 Task: Create a due date automation trigger when advanced on, on the monday before a card is due add basic not assigned to anyone at 11:00 AM.
Action: Mouse moved to (1083, 87)
Screenshot: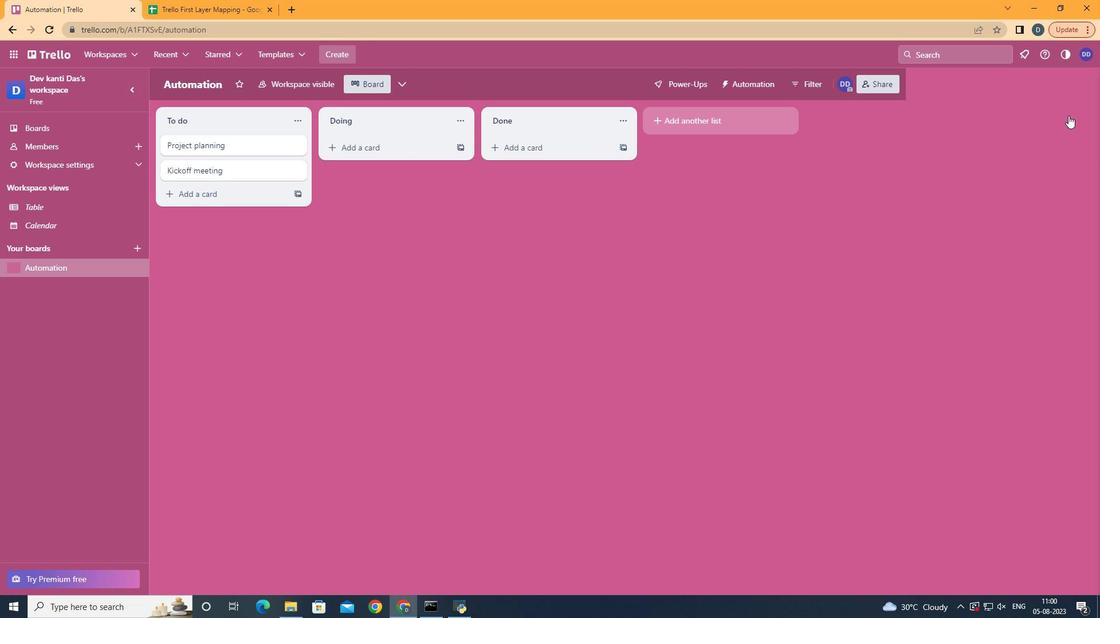 
Action: Mouse pressed left at (1083, 87)
Screenshot: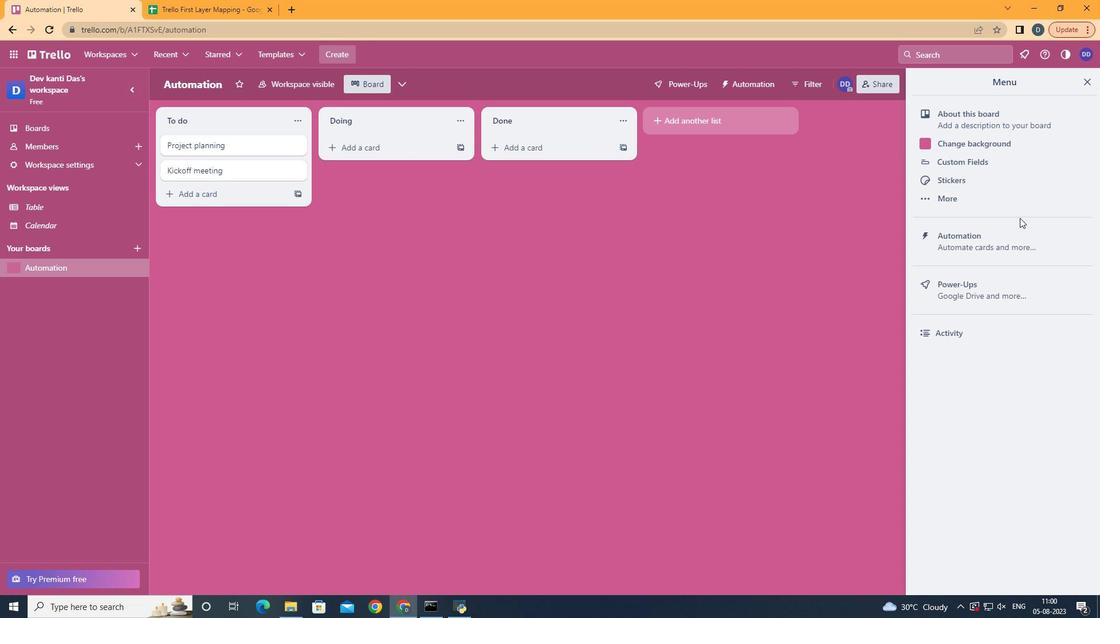 
Action: Mouse moved to (1009, 236)
Screenshot: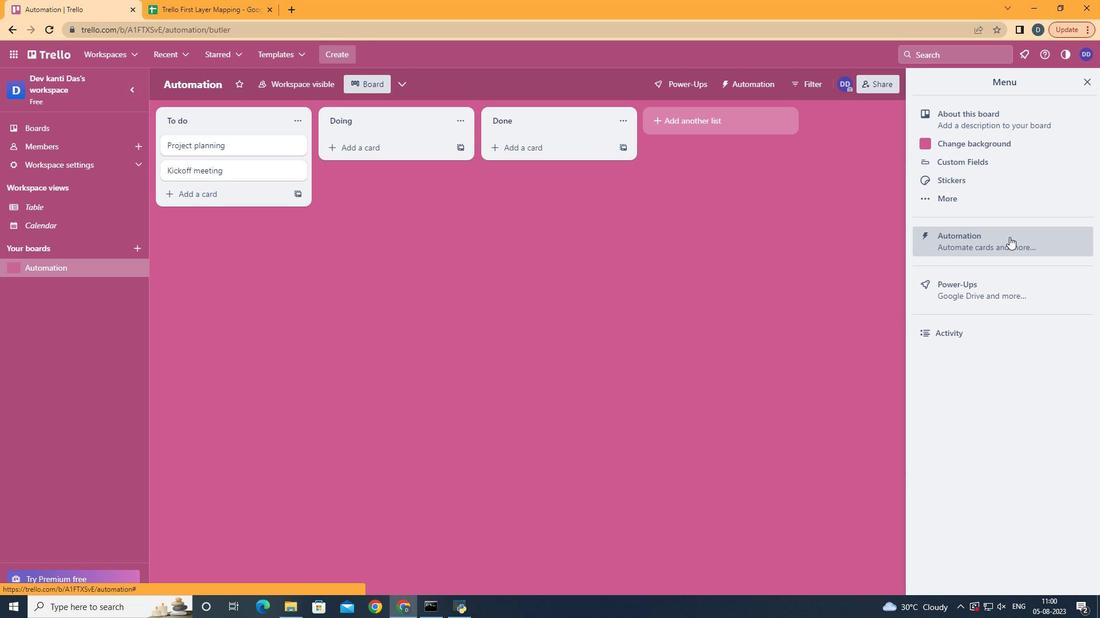
Action: Mouse pressed left at (1009, 236)
Screenshot: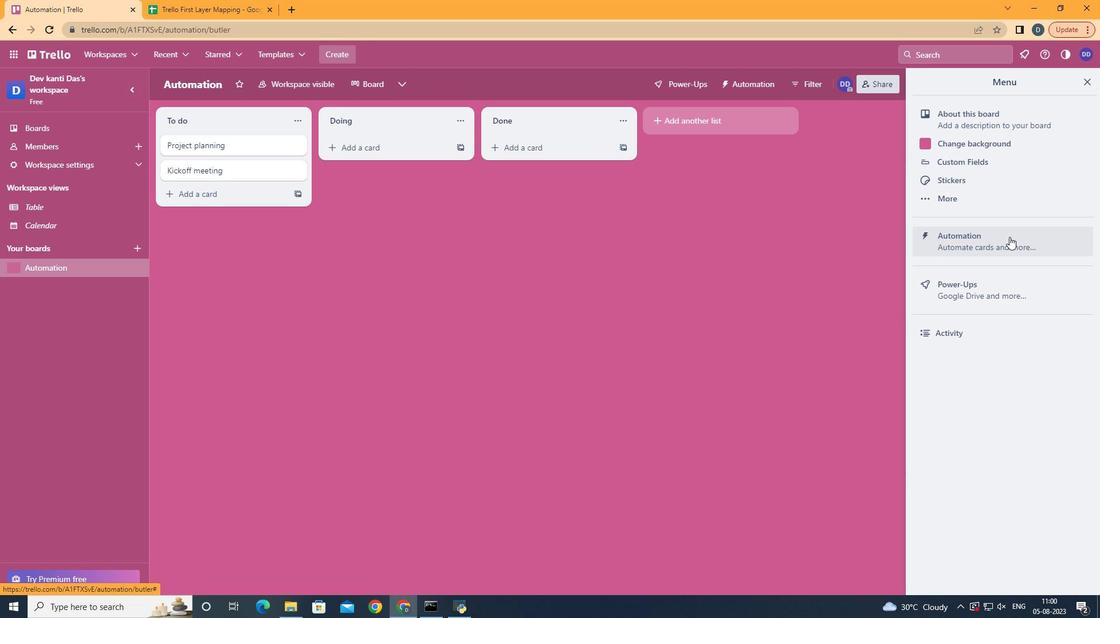 
Action: Mouse moved to (222, 237)
Screenshot: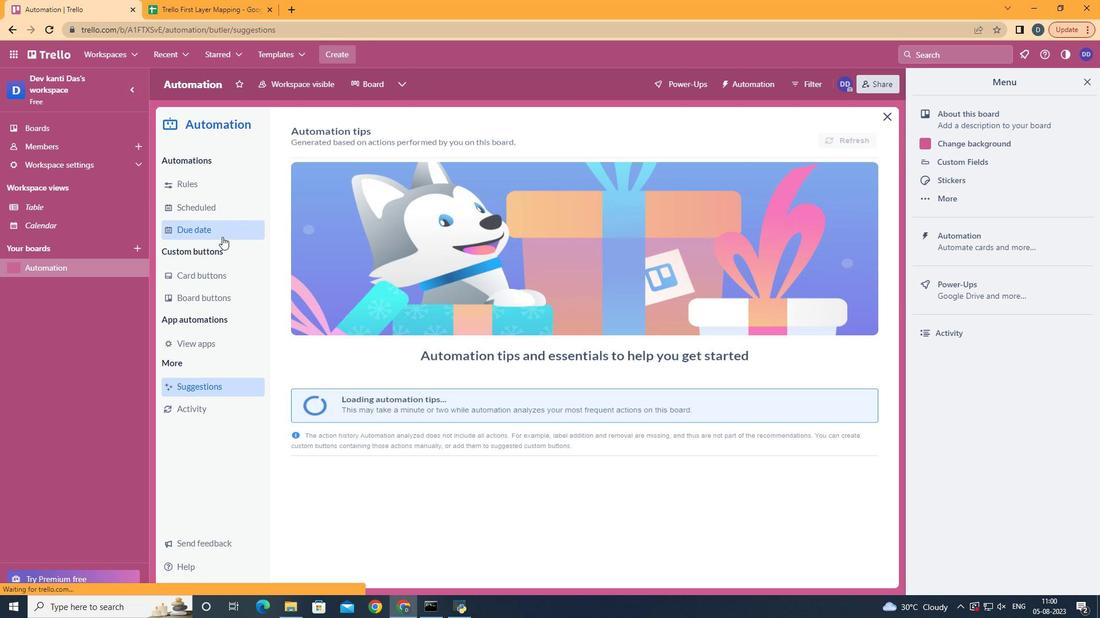 
Action: Mouse pressed left at (222, 237)
Screenshot: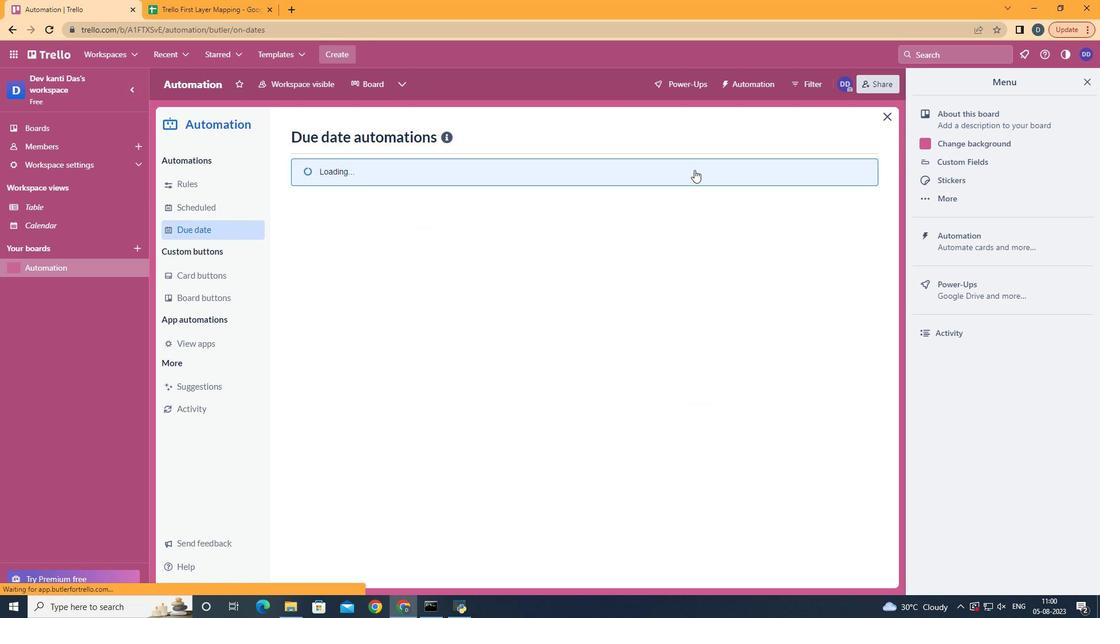 
Action: Mouse moved to (804, 134)
Screenshot: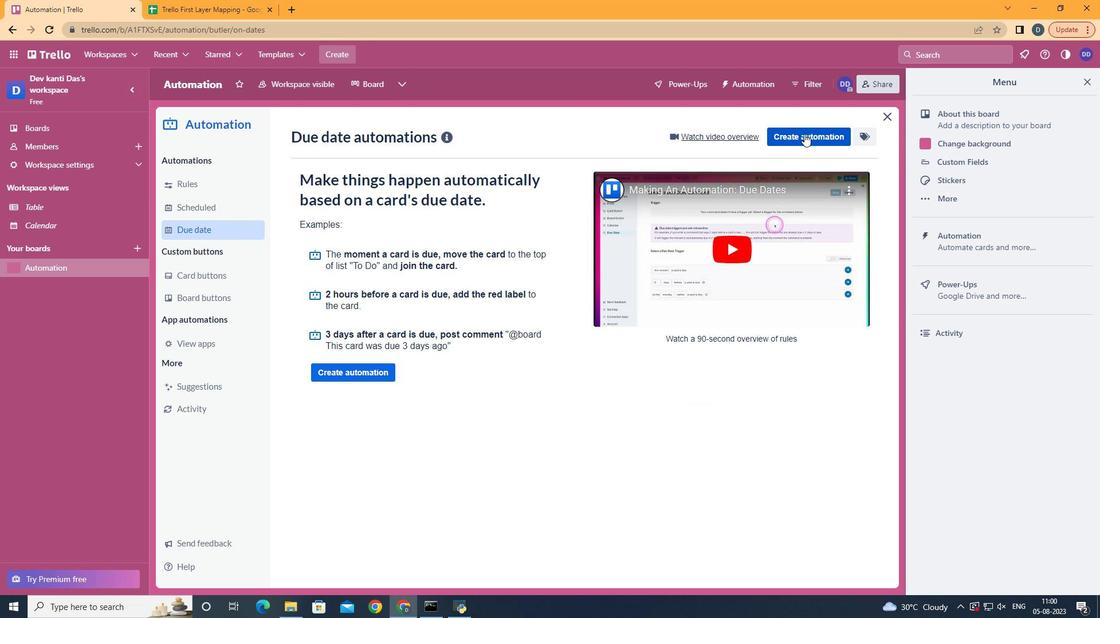
Action: Mouse pressed left at (804, 134)
Screenshot: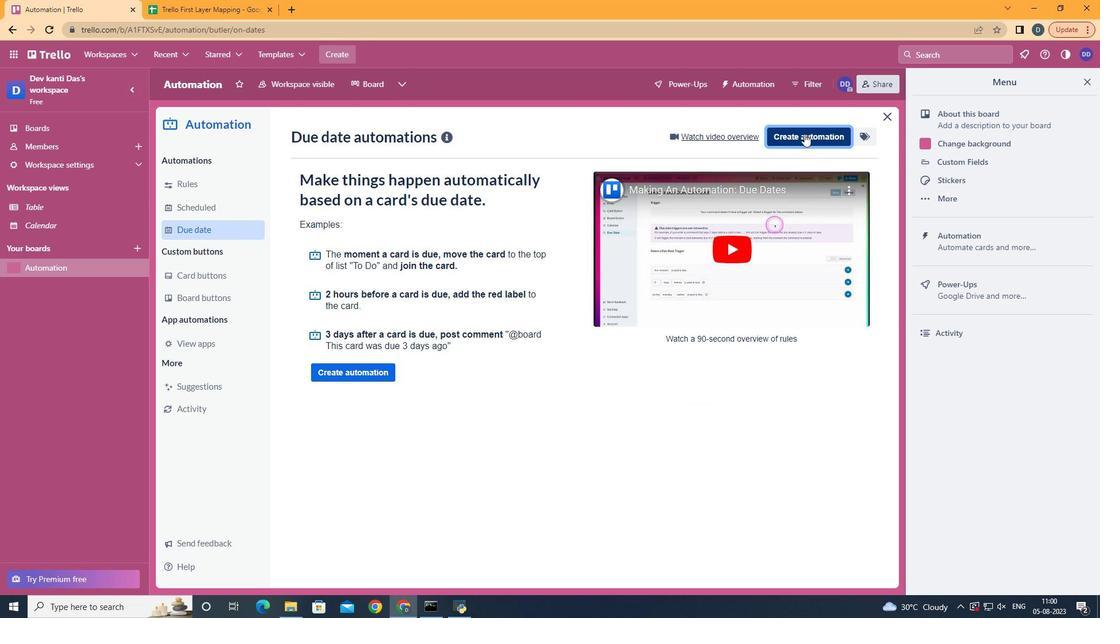 
Action: Mouse moved to (579, 249)
Screenshot: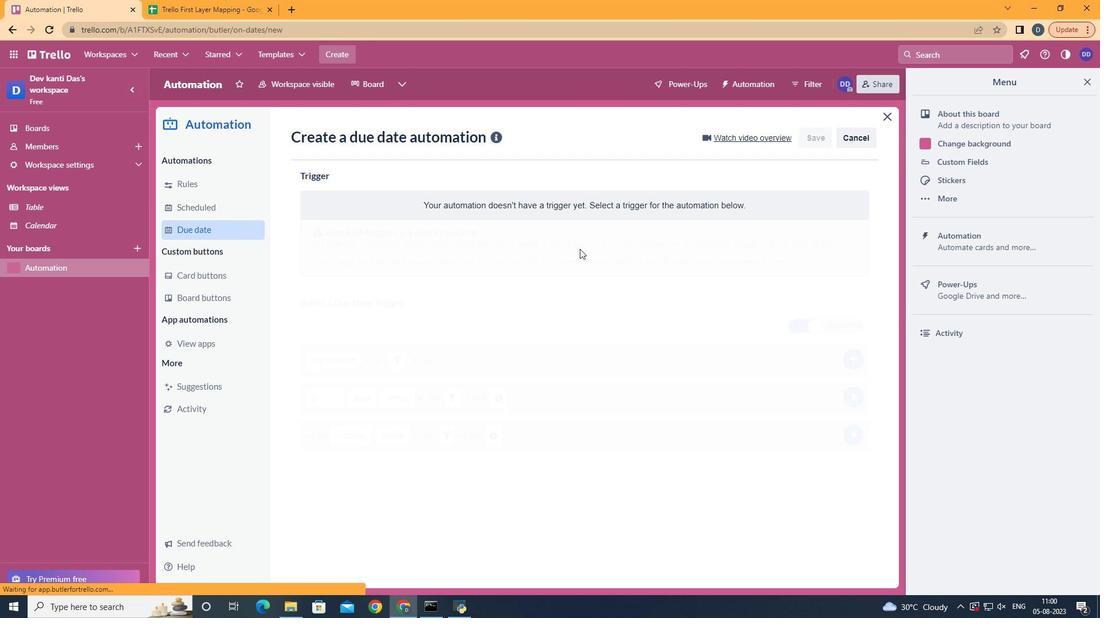 
Action: Mouse pressed left at (579, 249)
Screenshot: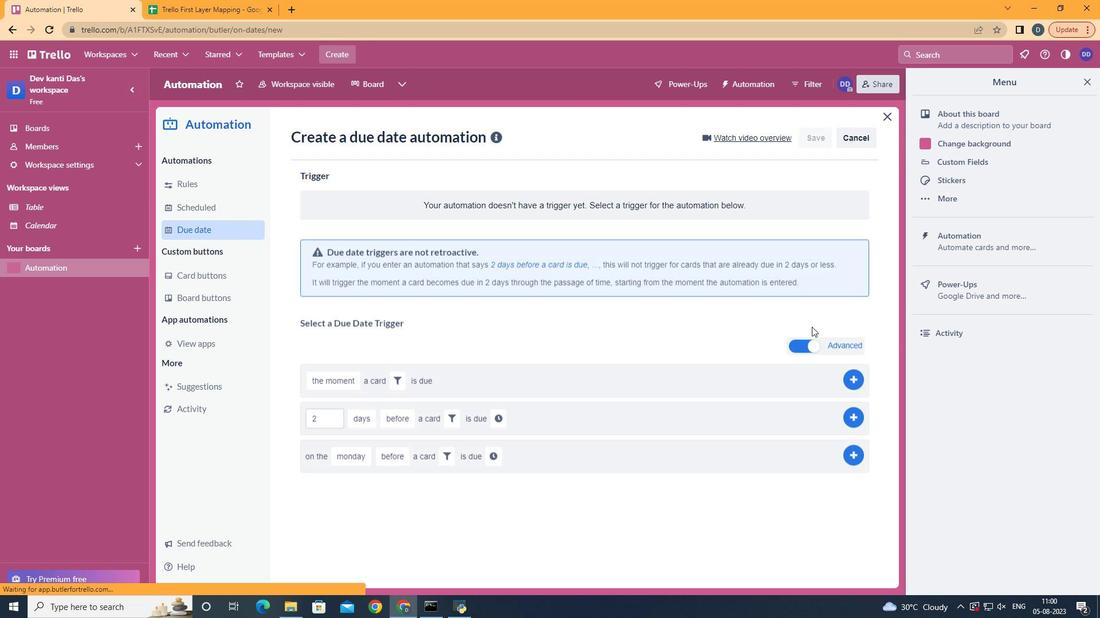 
Action: Mouse moved to (361, 305)
Screenshot: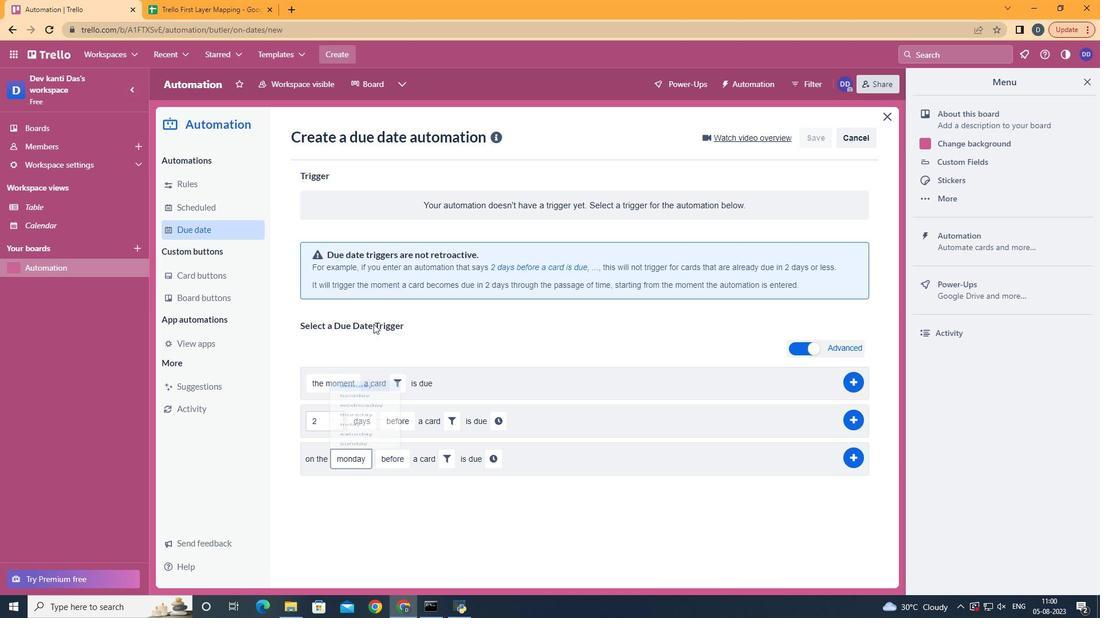
Action: Mouse pressed left at (361, 305)
Screenshot: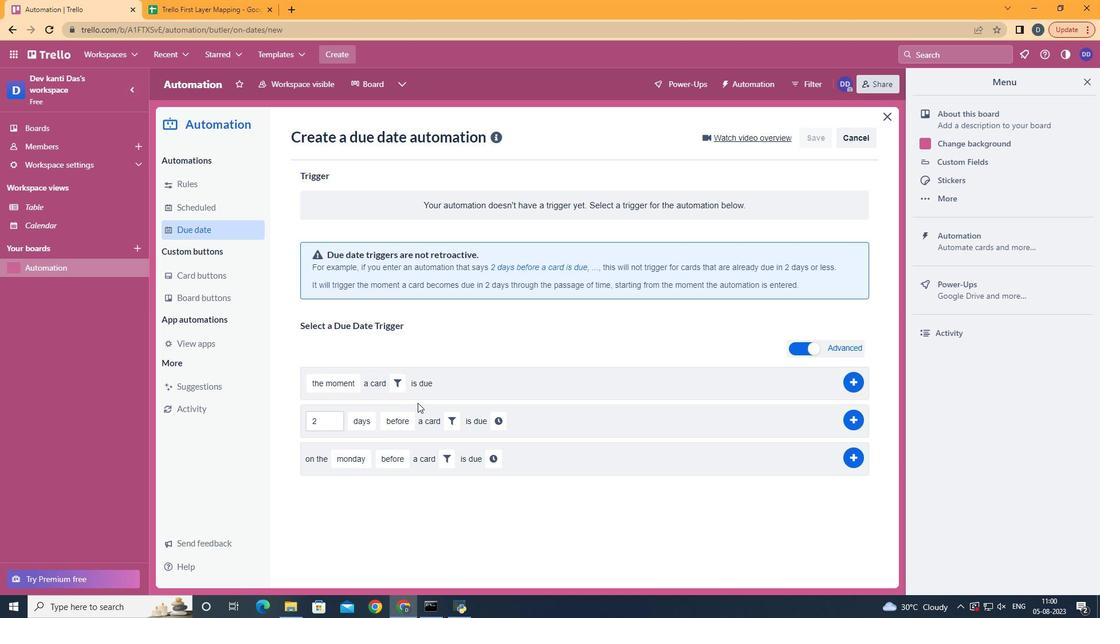
Action: Mouse moved to (397, 486)
Screenshot: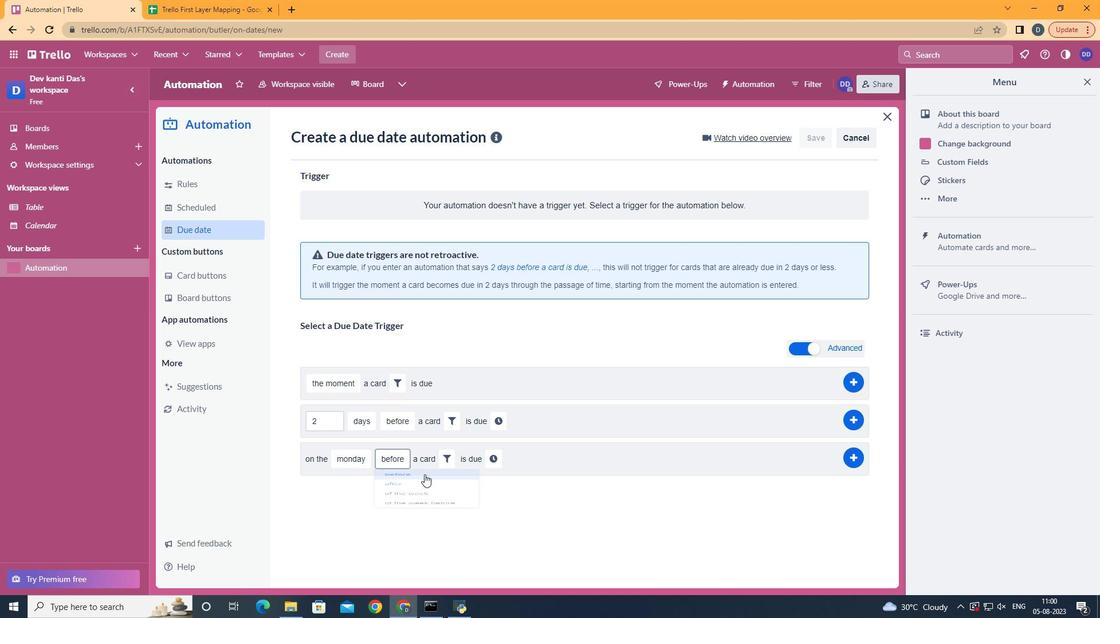 
Action: Mouse pressed left at (397, 486)
Screenshot: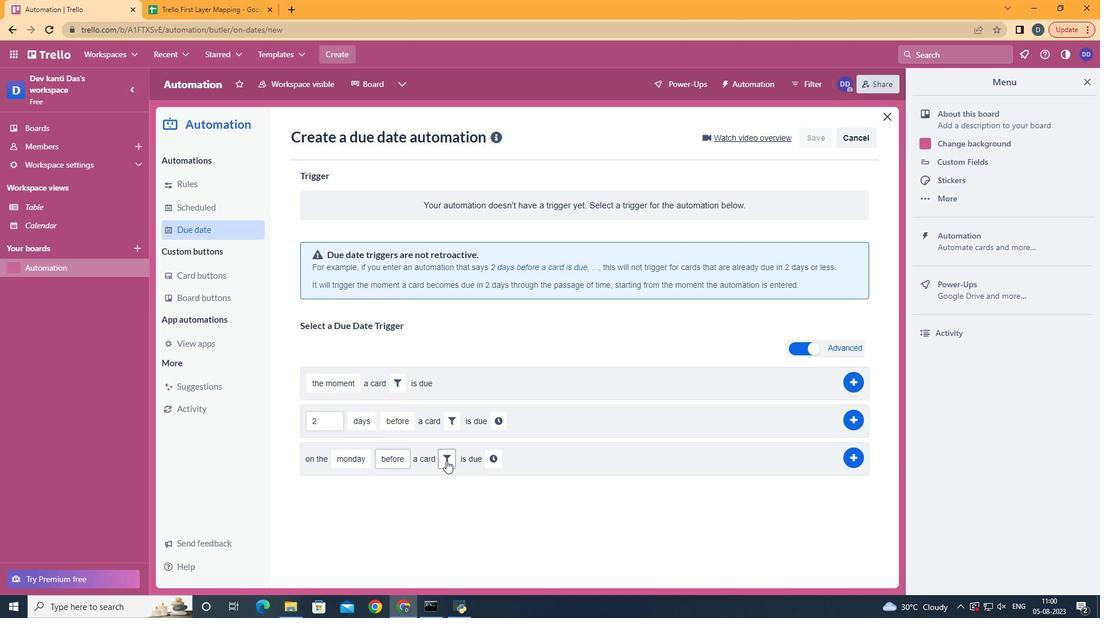 
Action: Mouse moved to (447, 460)
Screenshot: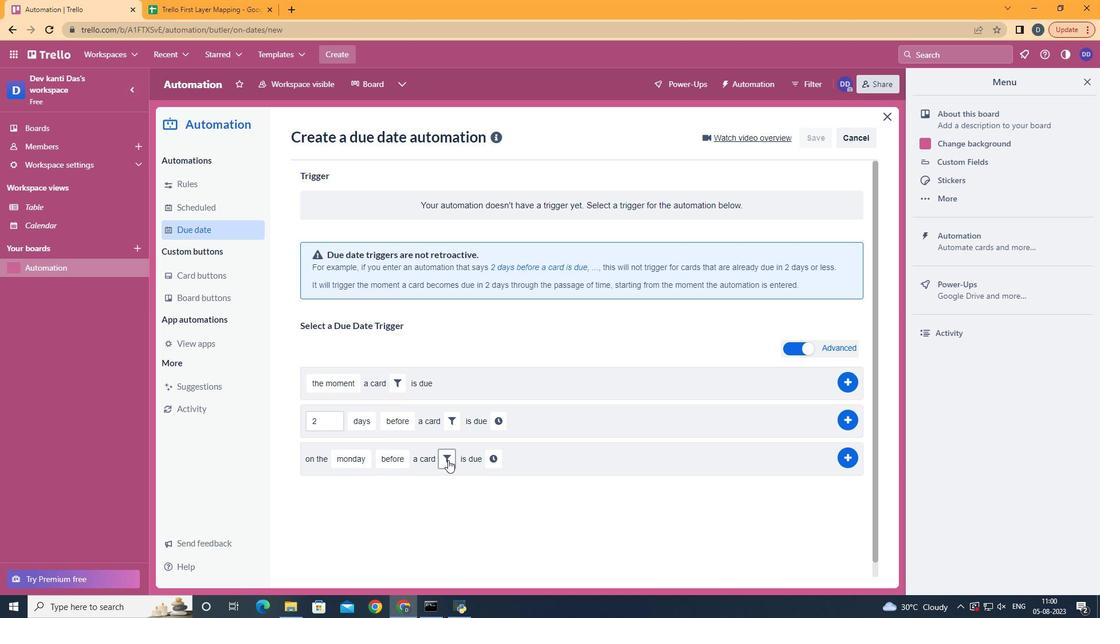 
Action: Mouse pressed left at (447, 460)
Screenshot: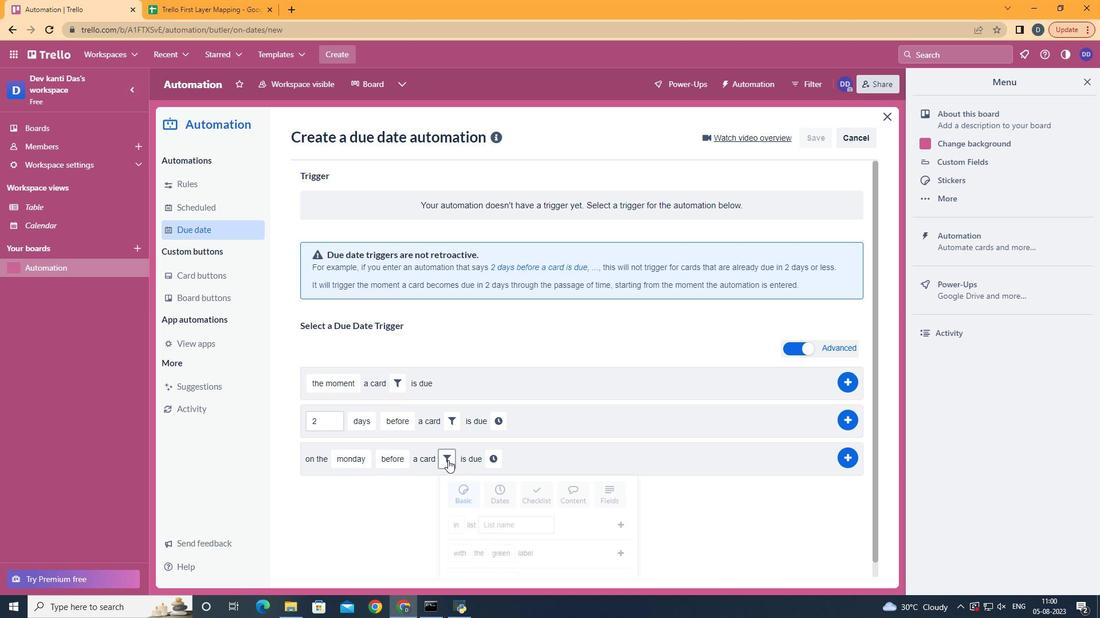 
Action: Mouse moved to (507, 522)
Screenshot: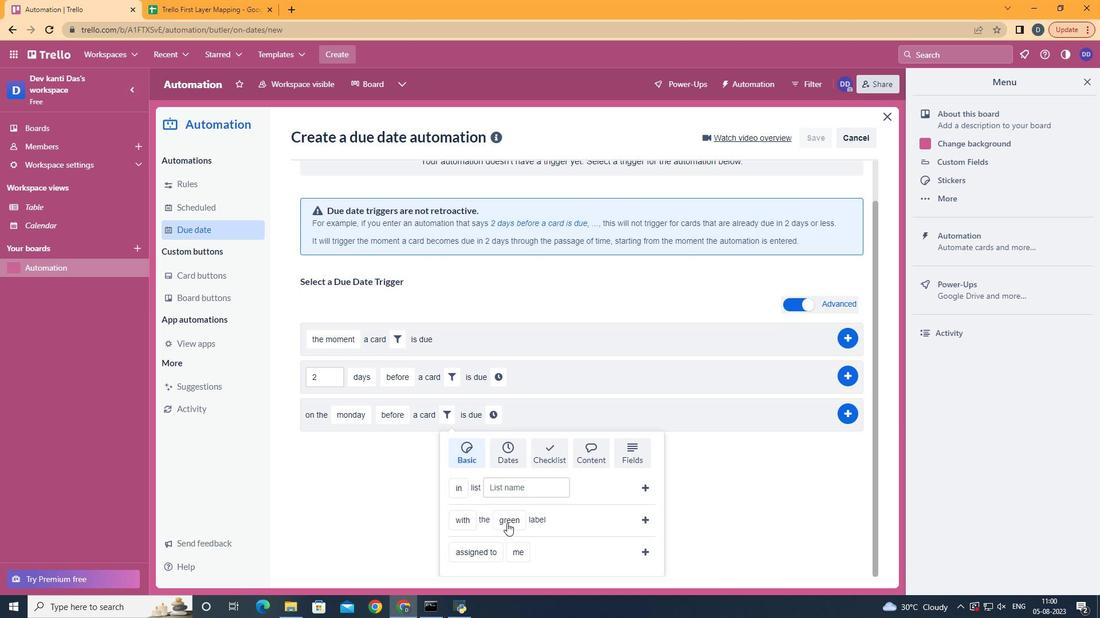 
Action: Mouse scrolled (507, 521) with delta (0, 0)
Screenshot: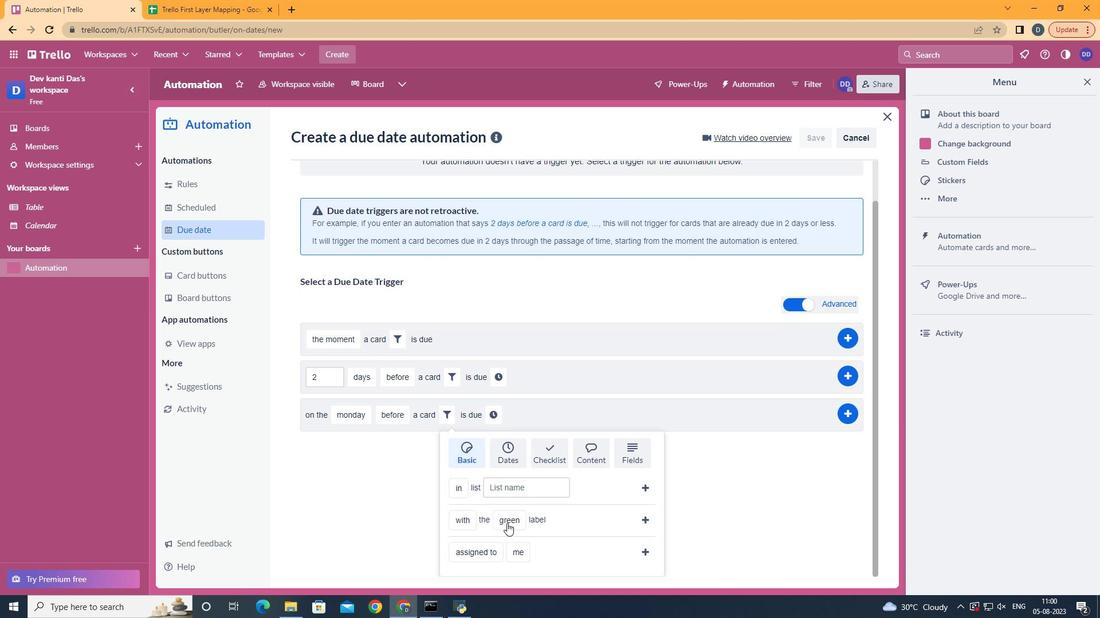 
Action: Mouse scrolled (507, 521) with delta (0, 0)
Screenshot: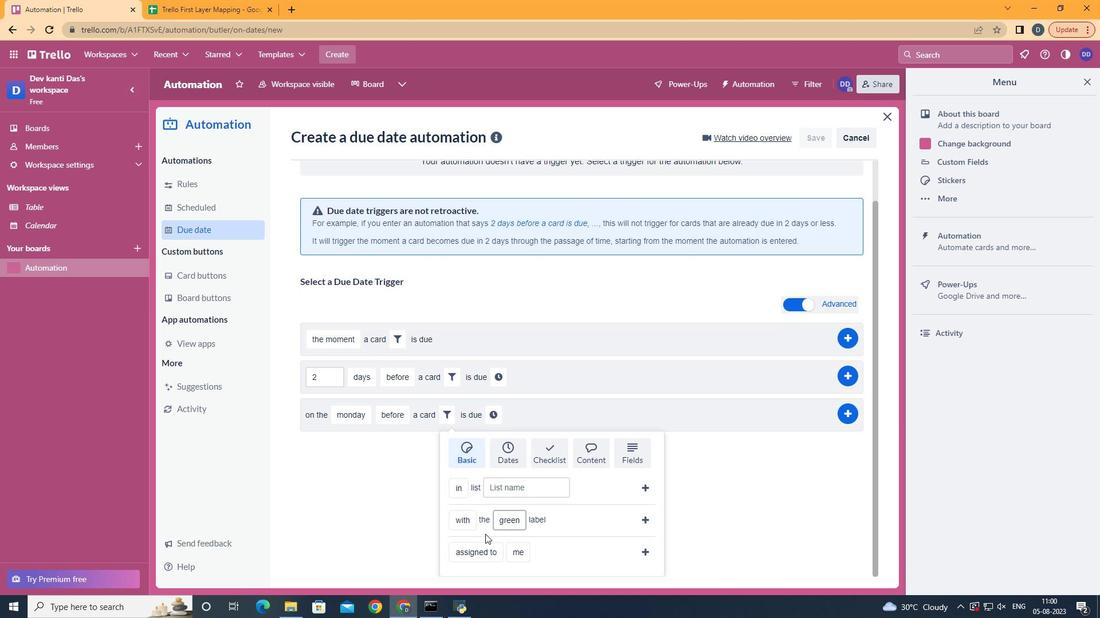 
Action: Mouse scrolled (507, 521) with delta (0, 0)
Screenshot: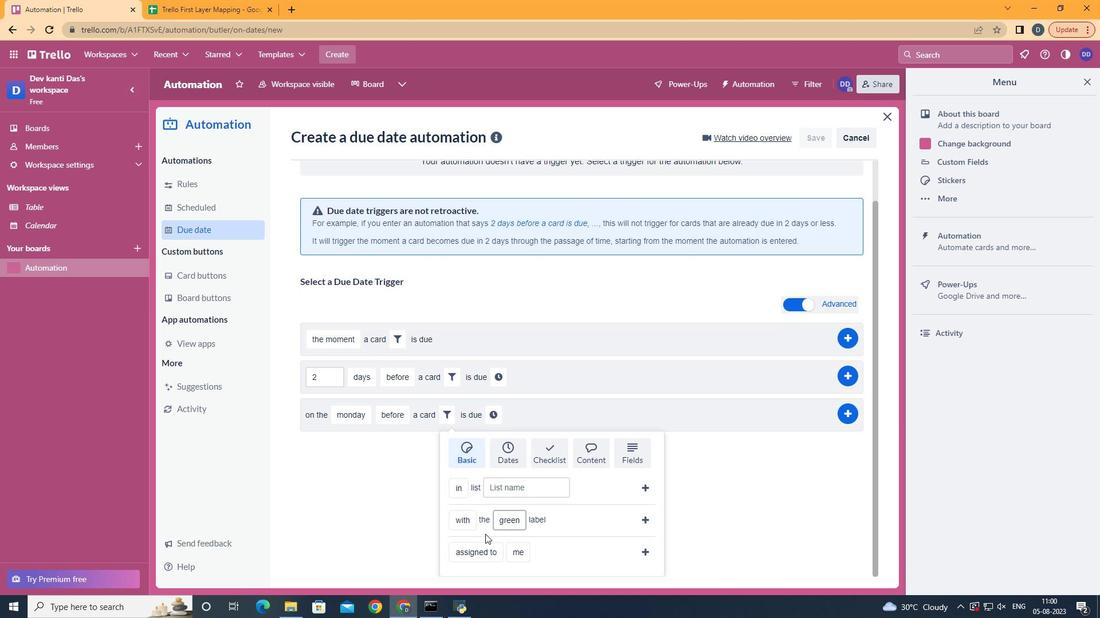 
Action: Mouse scrolled (507, 521) with delta (0, 0)
Screenshot: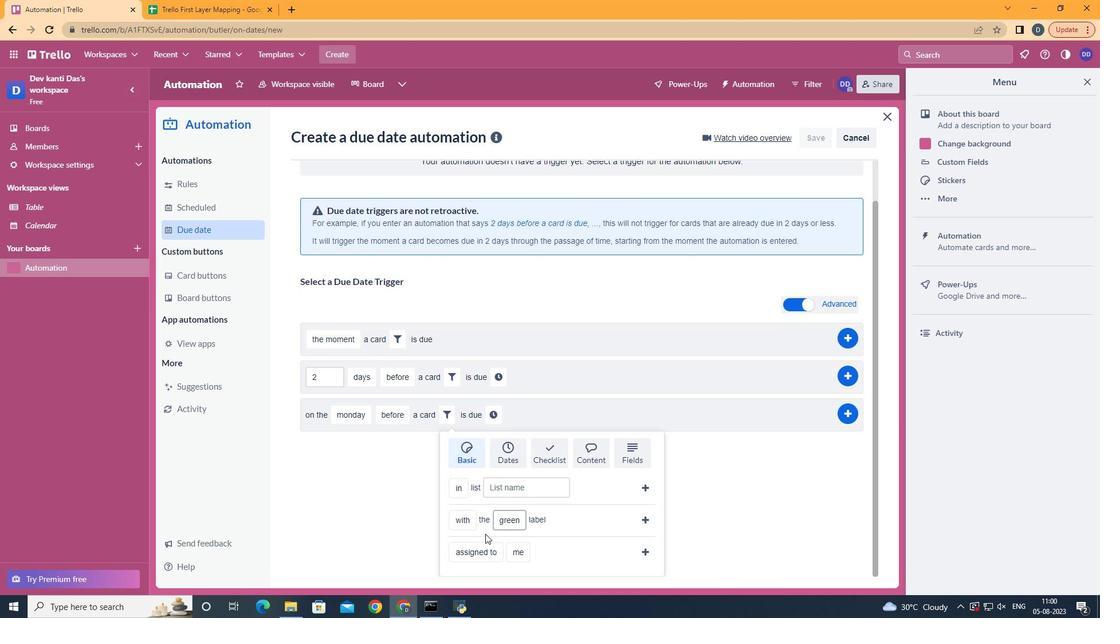 
Action: Mouse moved to (481, 526)
Screenshot: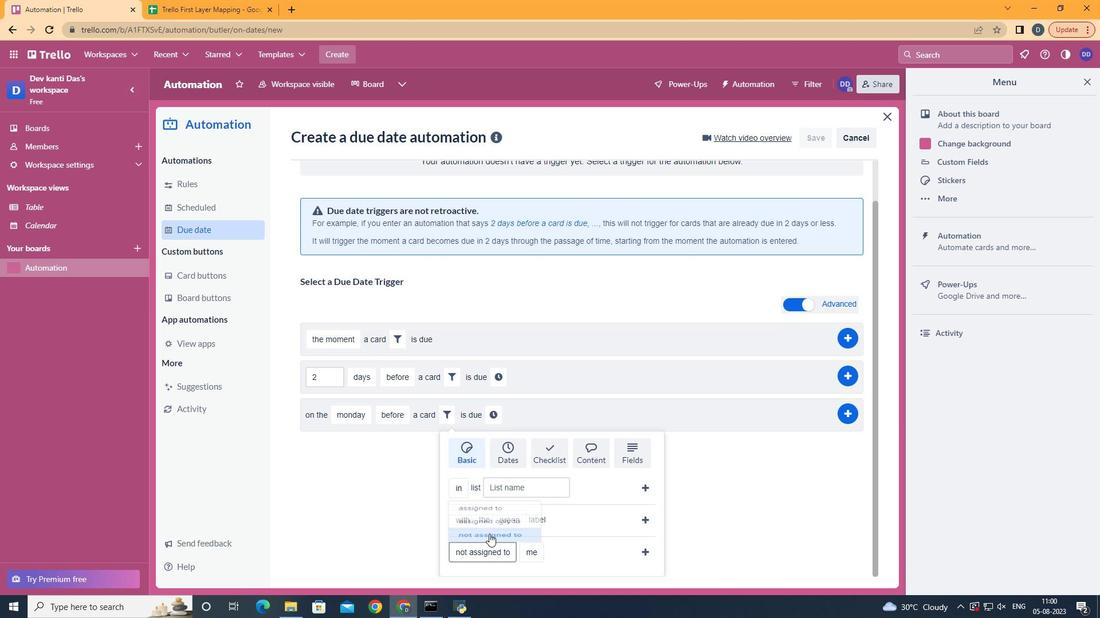 
Action: Mouse pressed left at (481, 526)
Screenshot: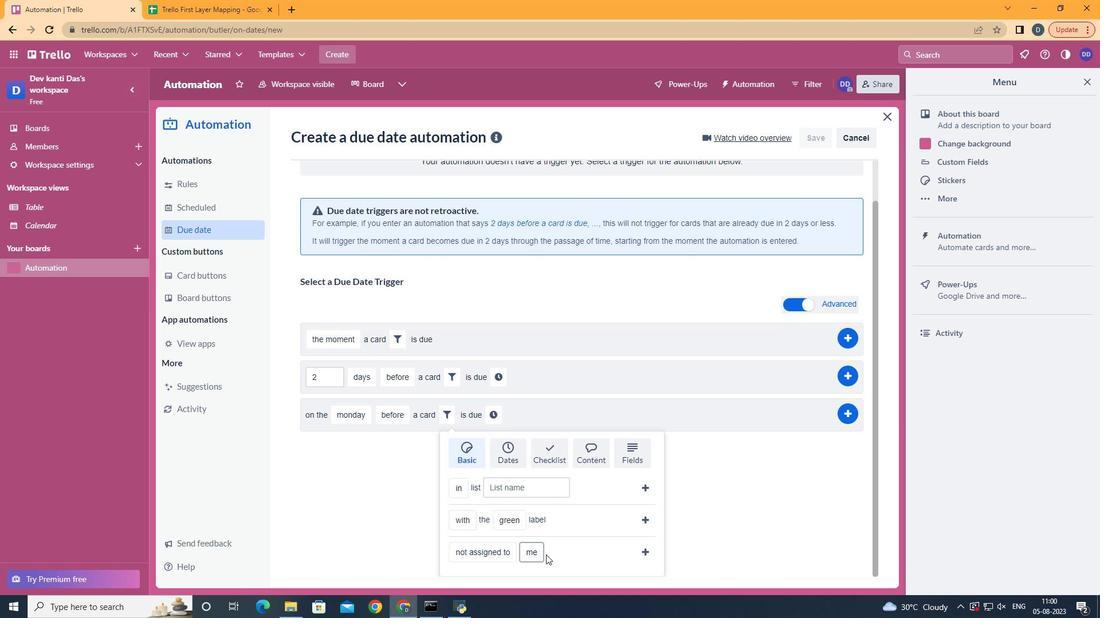 
Action: Mouse moved to (549, 508)
Screenshot: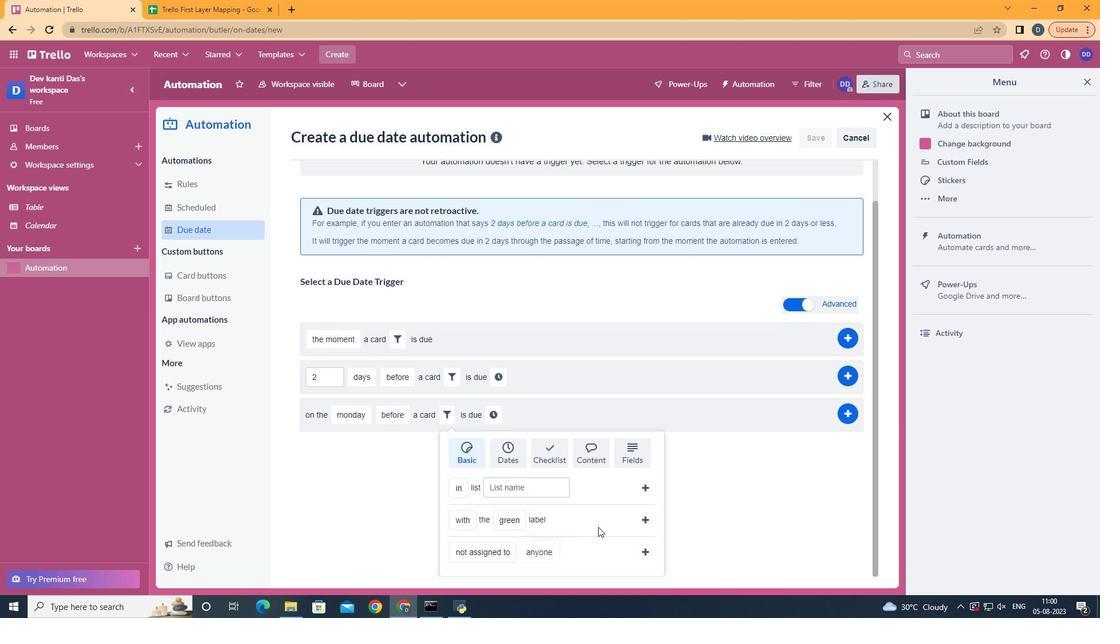 
Action: Mouse pressed left at (549, 508)
Screenshot: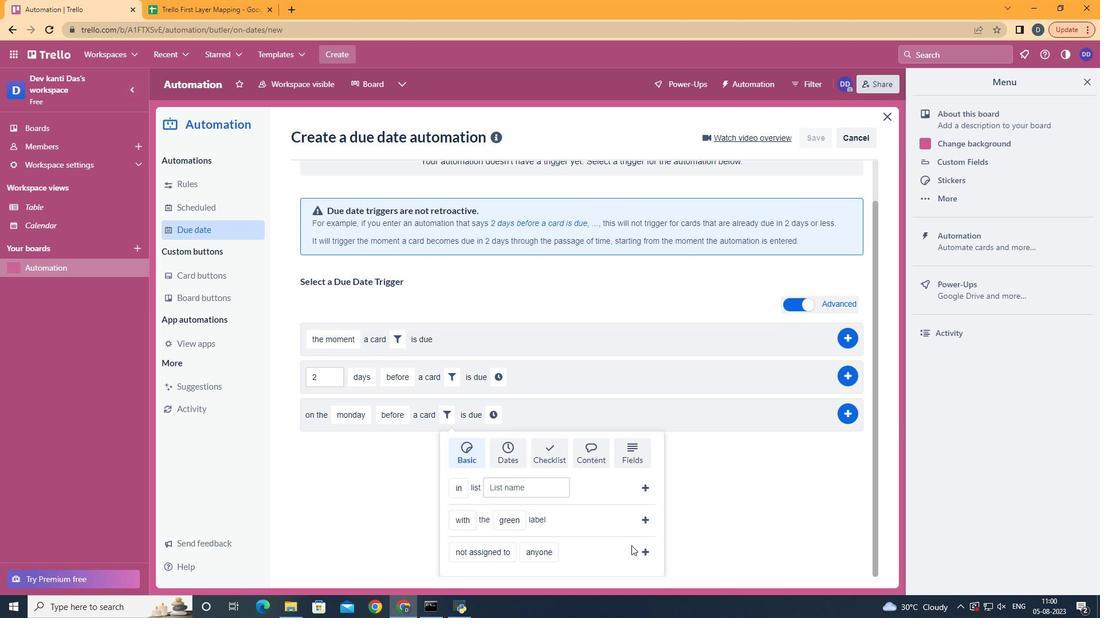 
Action: Mouse moved to (653, 556)
Screenshot: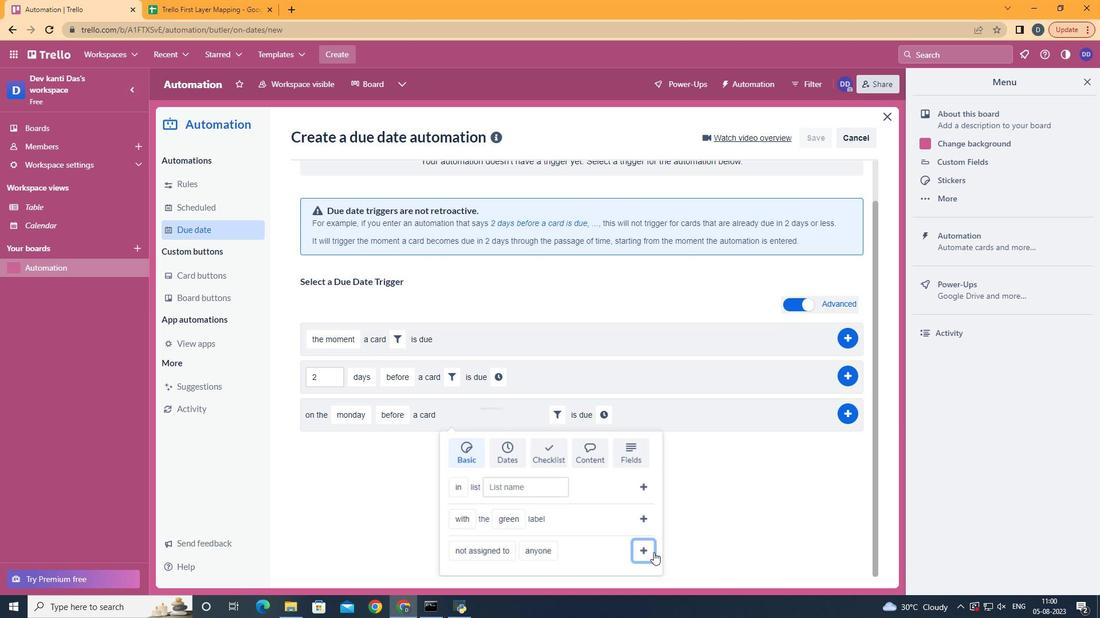 
Action: Mouse pressed left at (653, 556)
Screenshot: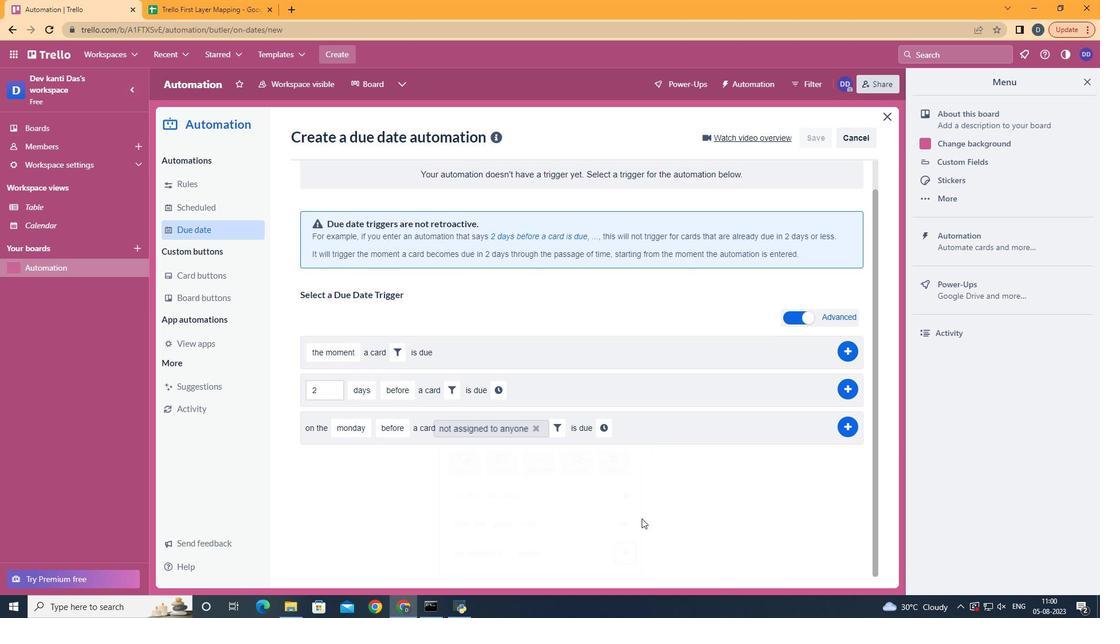 
Action: Mouse moved to (610, 464)
Screenshot: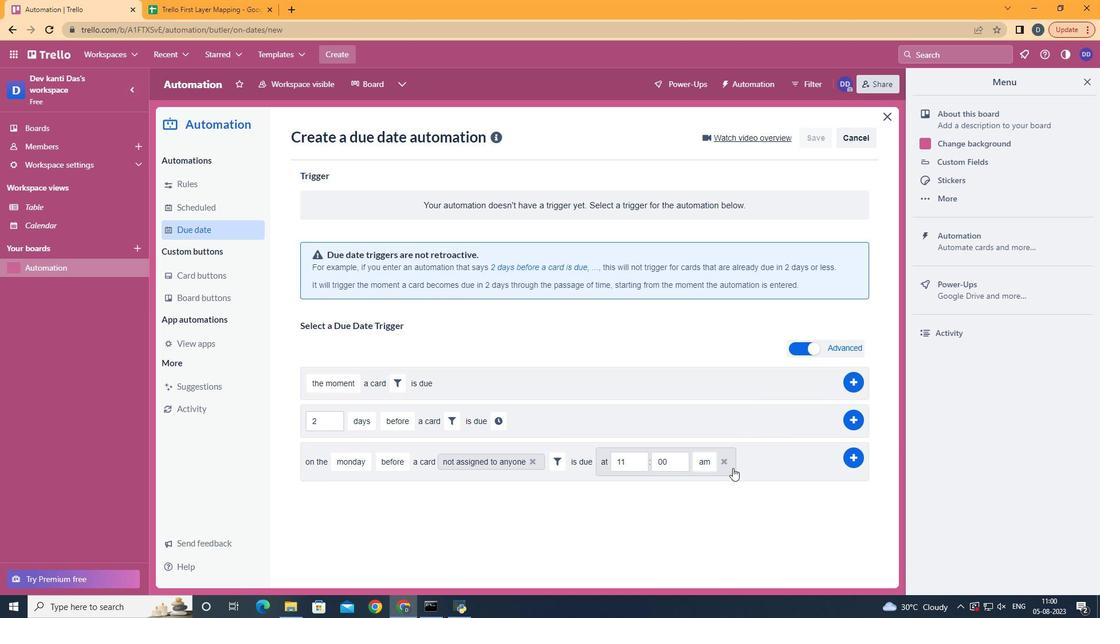 
Action: Mouse pressed left at (610, 464)
Screenshot: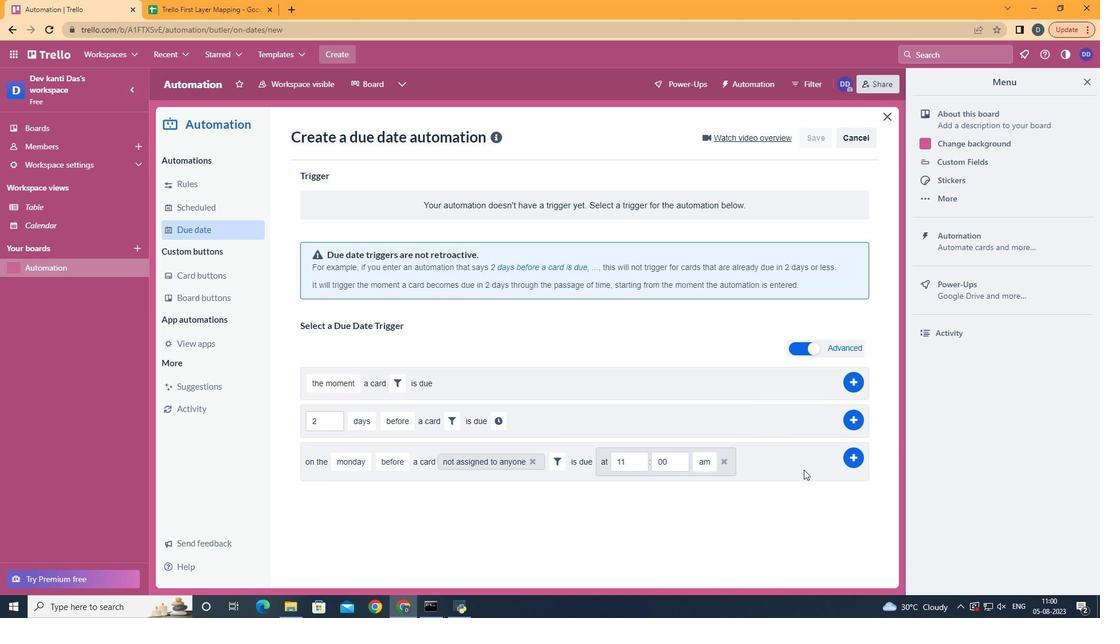 
Action: Mouse moved to (850, 456)
Screenshot: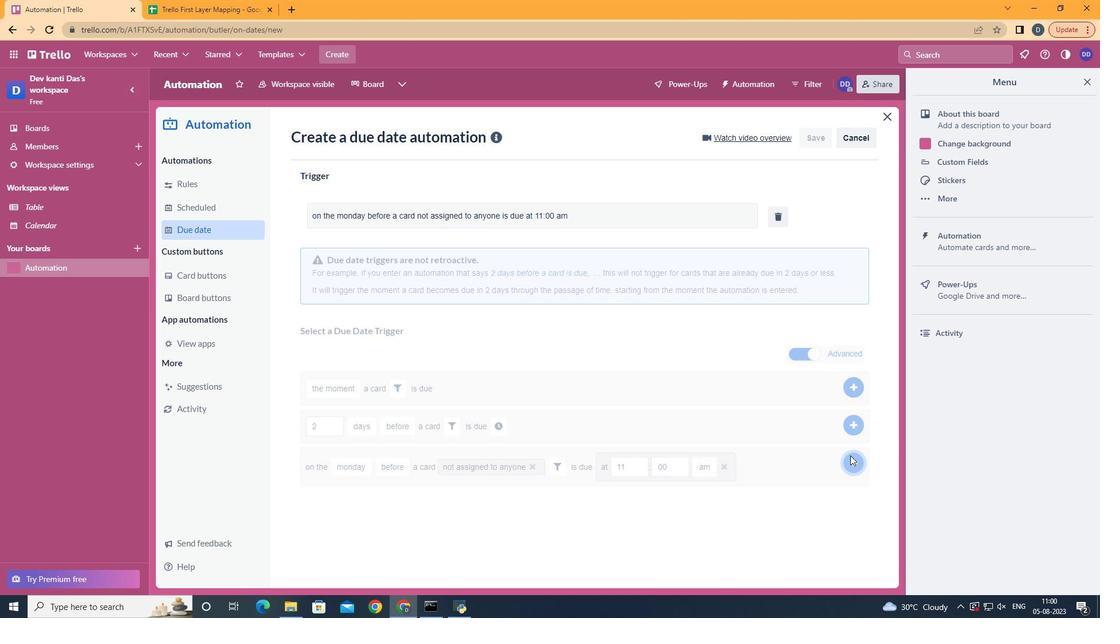 
Action: Mouse pressed left at (850, 456)
Screenshot: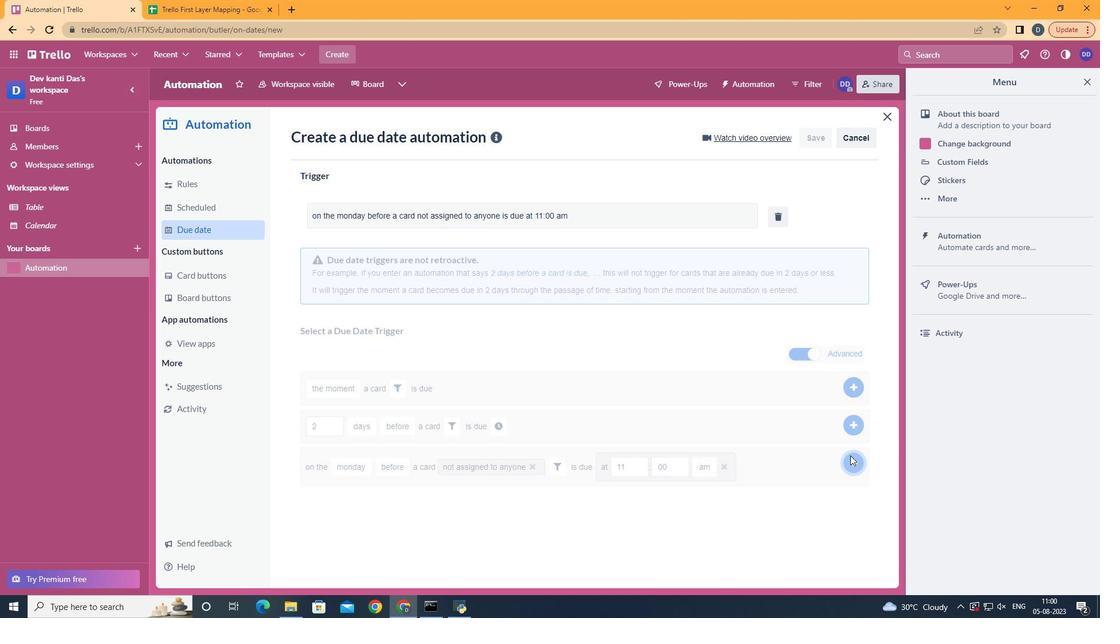 
Action: Mouse moved to (604, 227)
Screenshot: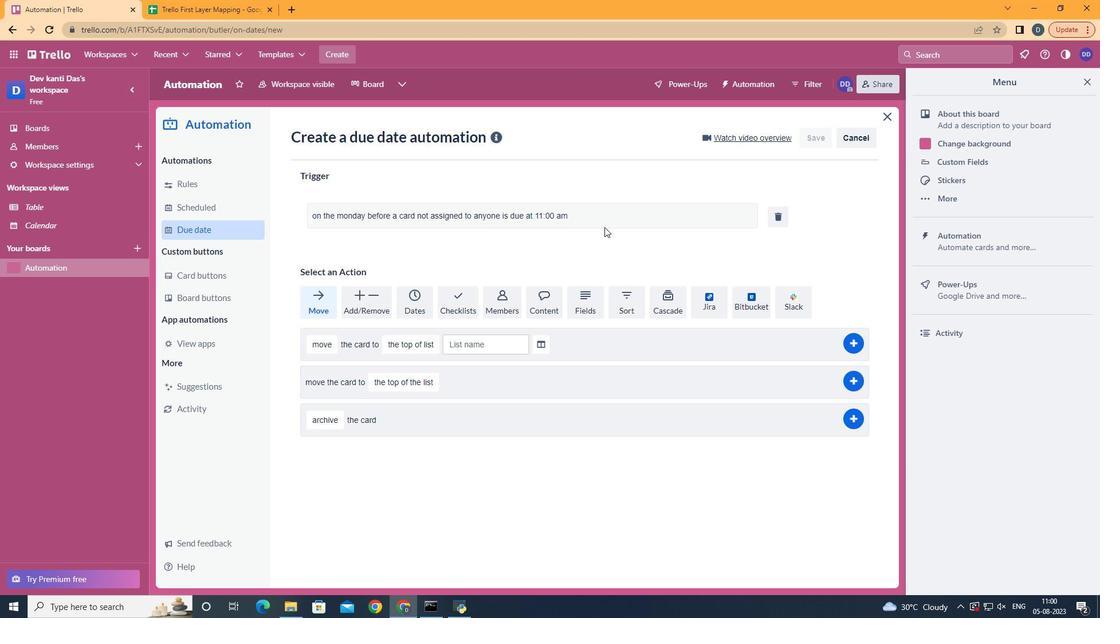 
